 Task: Use the formula "QUARTILE" in spreadsheet "Project portfolio".
Action: Mouse moved to (113, 79)
Screenshot: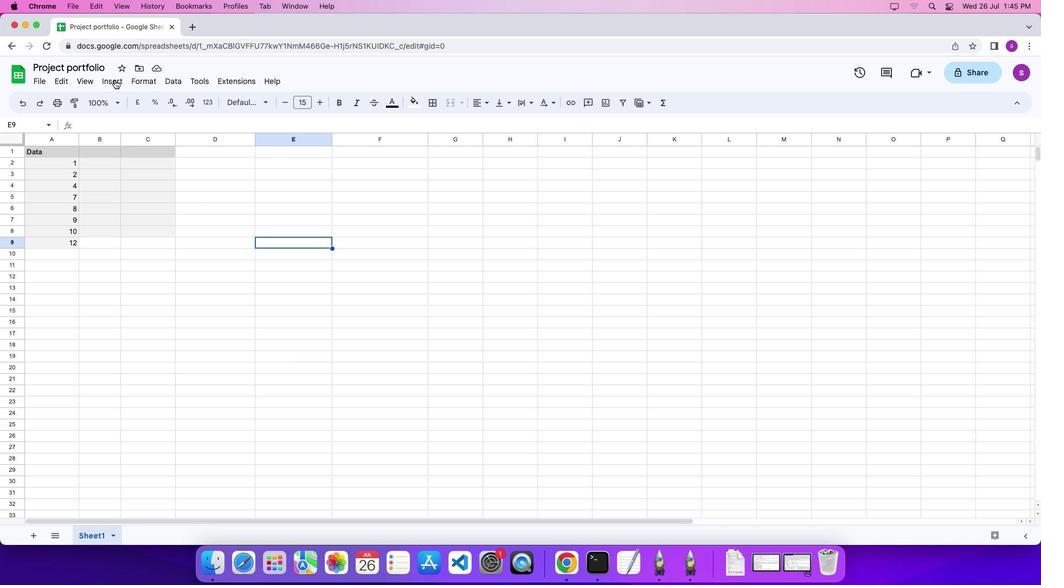 
Action: Mouse pressed left at (113, 79)
Screenshot: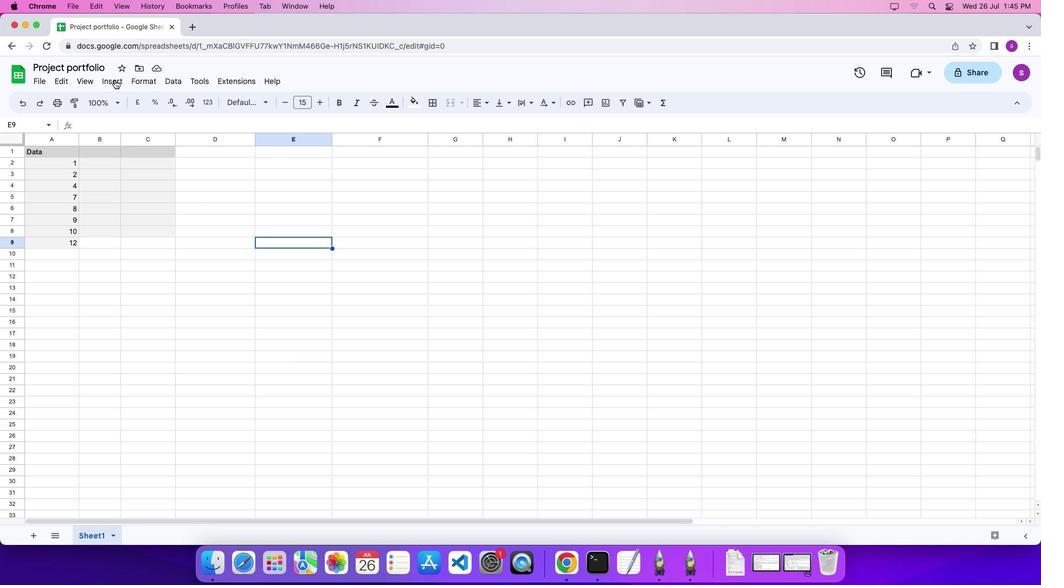 
Action: Mouse moved to (115, 80)
Screenshot: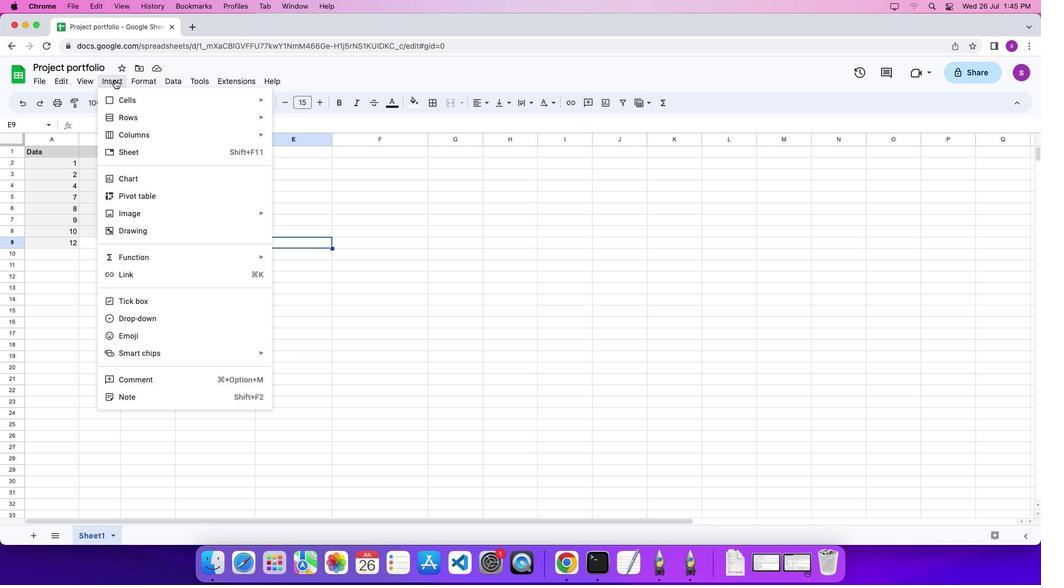 
Action: Mouse pressed left at (115, 80)
Screenshot: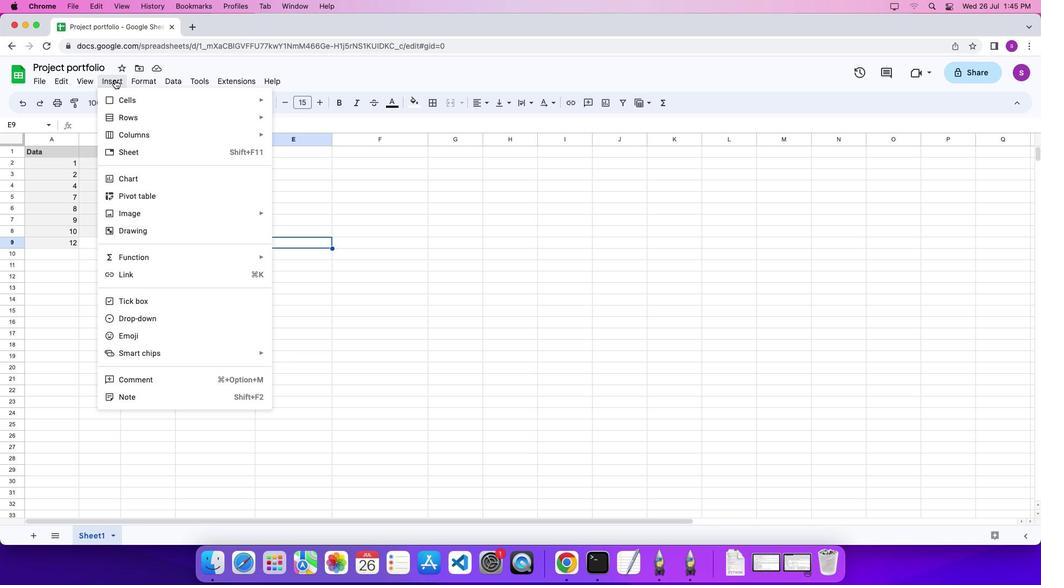 
Action: Mouse moved to (475, 482)
Screenshot: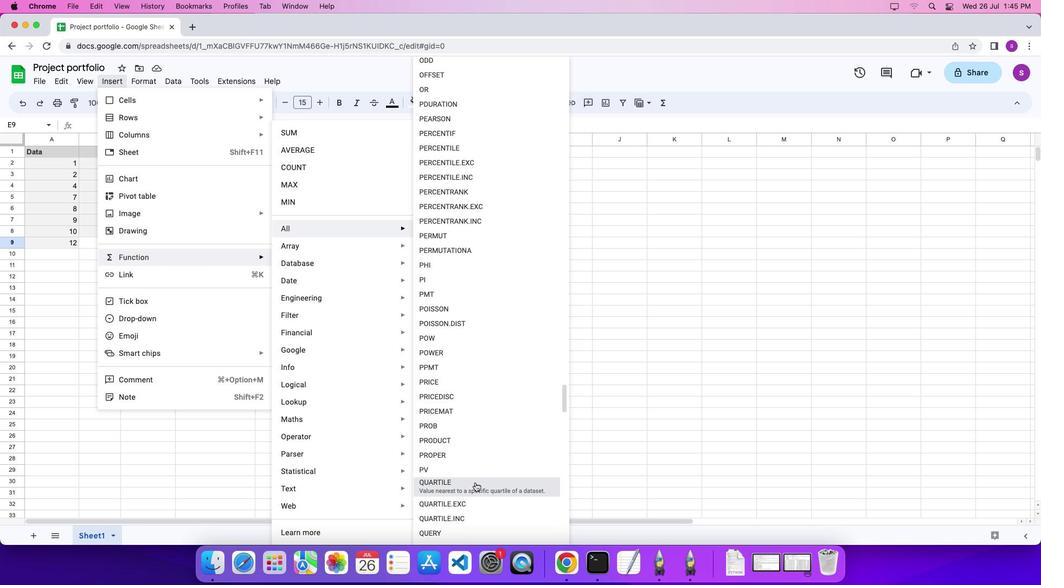 
Action: Mouse pressed left at (475, 482)
Screenshot: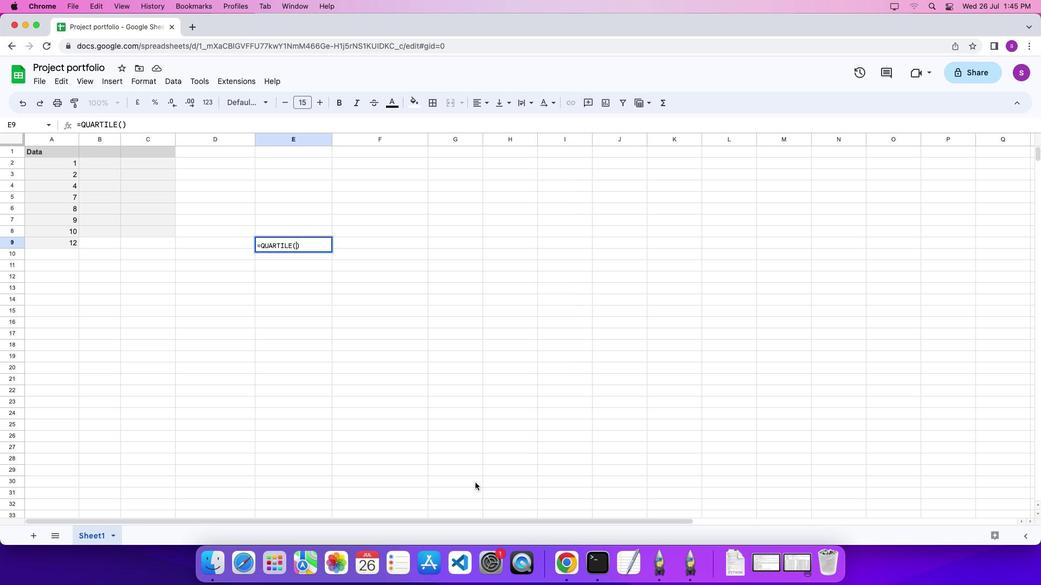 
Action: Mouse moved to (65, 161)
Screenshot: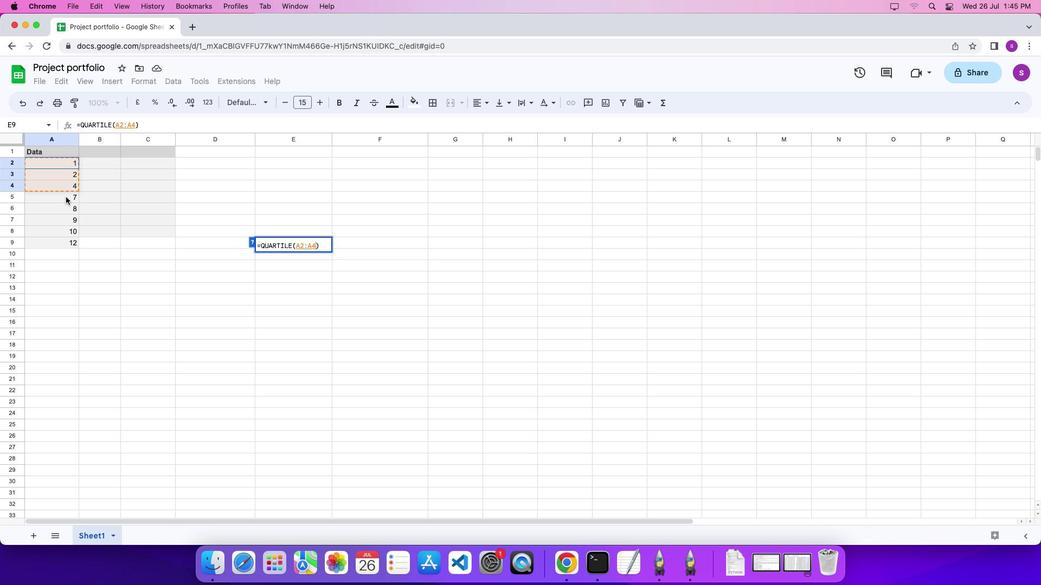 
Action: Mouse pressed left at (65, 161)
Screenshot: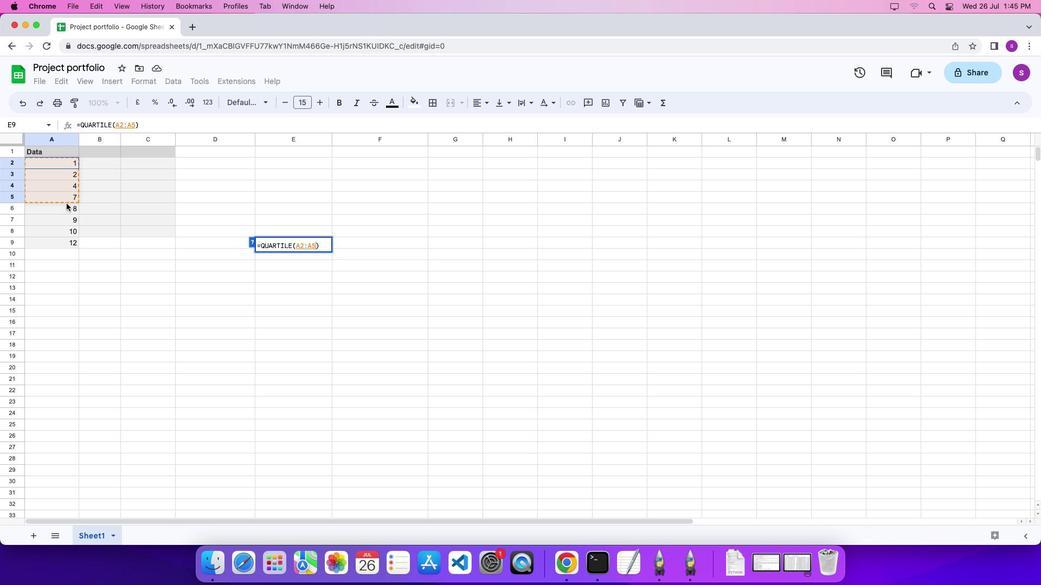 
Action: Mouse moved to (69, 241)
Screenshot: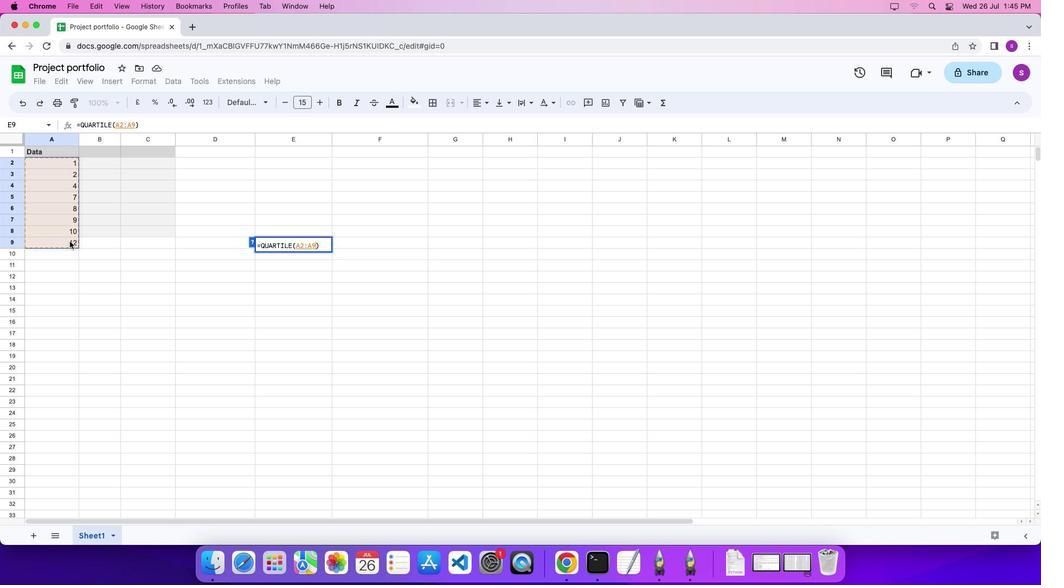
Action: Key pressed ','
Screenshot: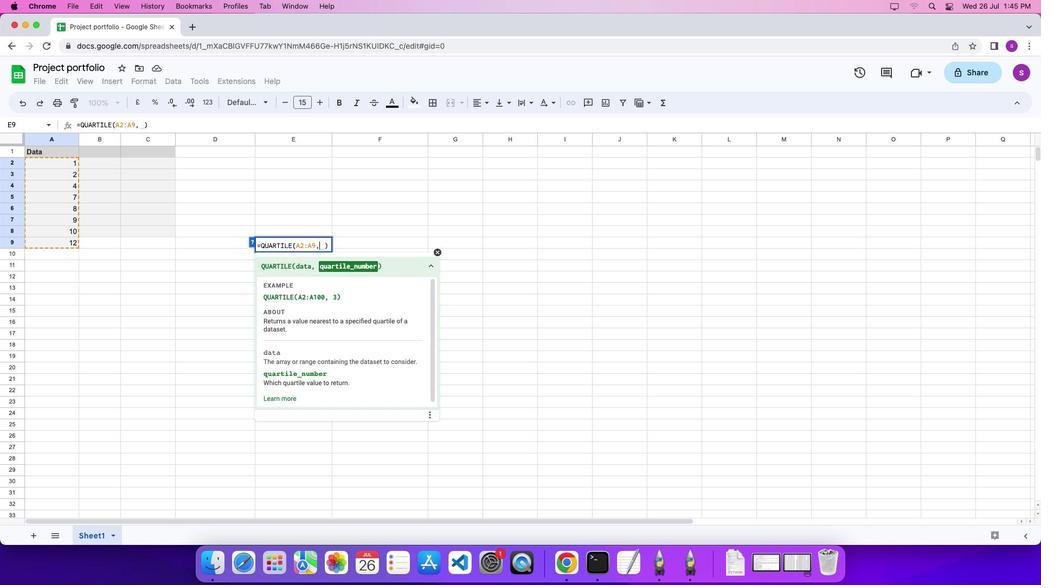 
Action: Mouse moved to (83, 242)
Screenshot: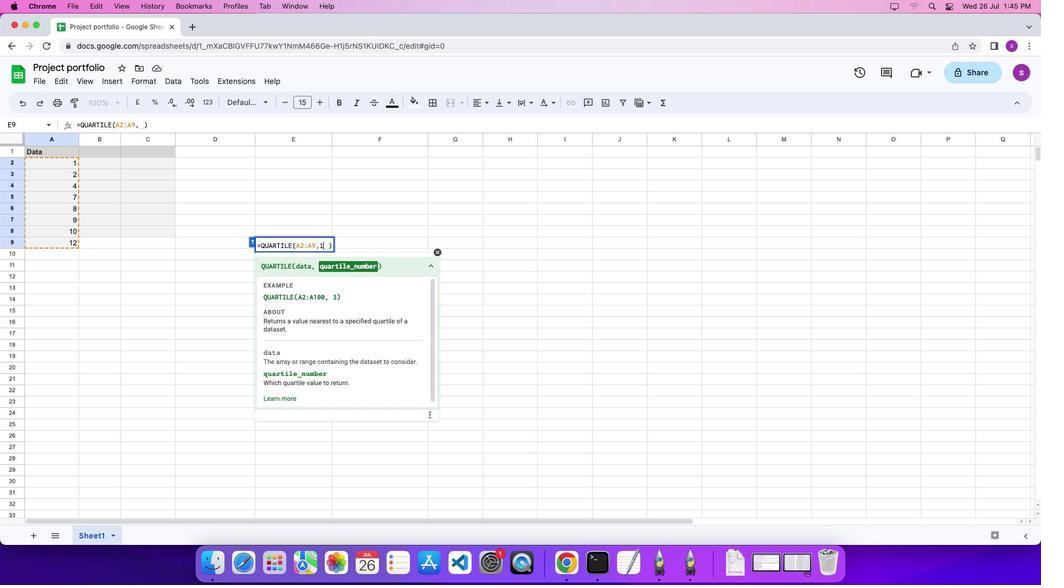 
Action: Key pressed '1''\x03'
Screenshot: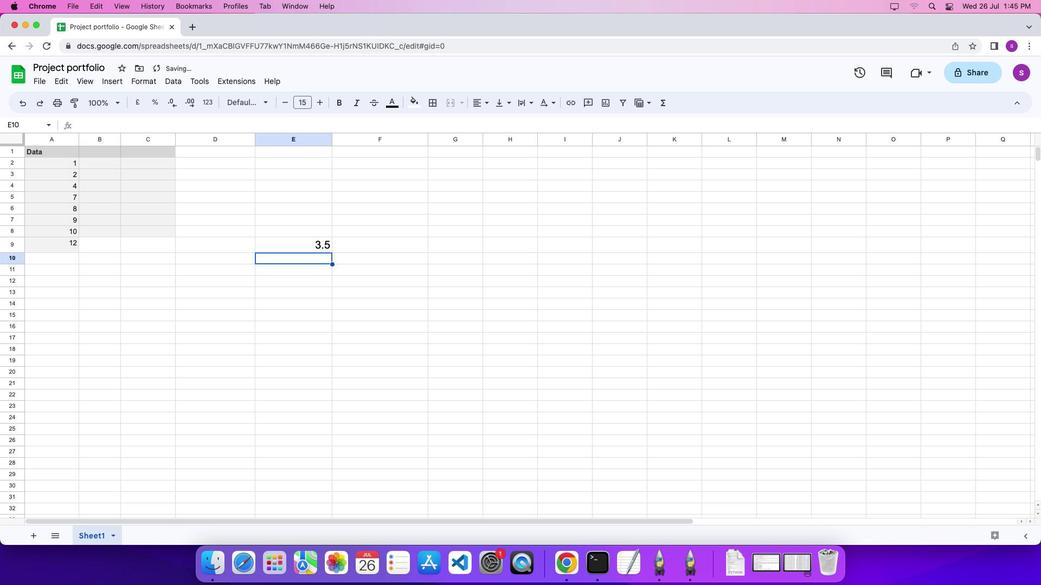 
